 Task: Check a user's "Following" list to see who they're interested in.
Action: Mouse moved to (1126, 126)
Screenshot: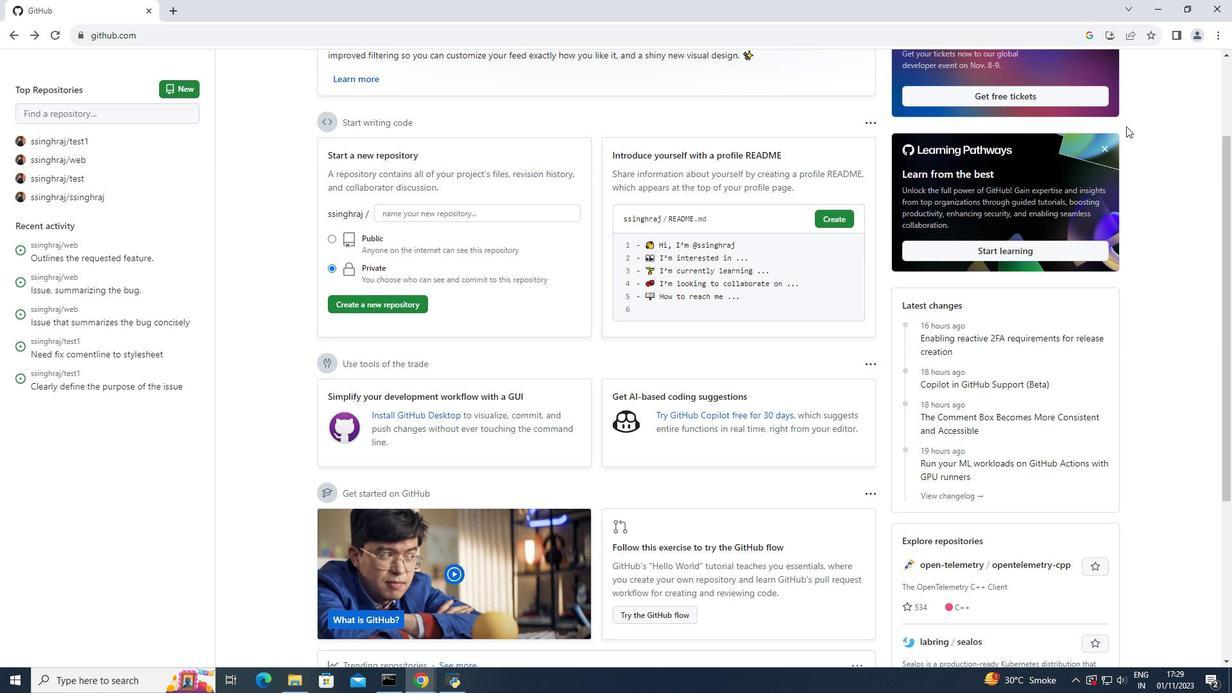 
Action: Mouse scrolled (1126, 127) with delta (0, 0)
Screenshot: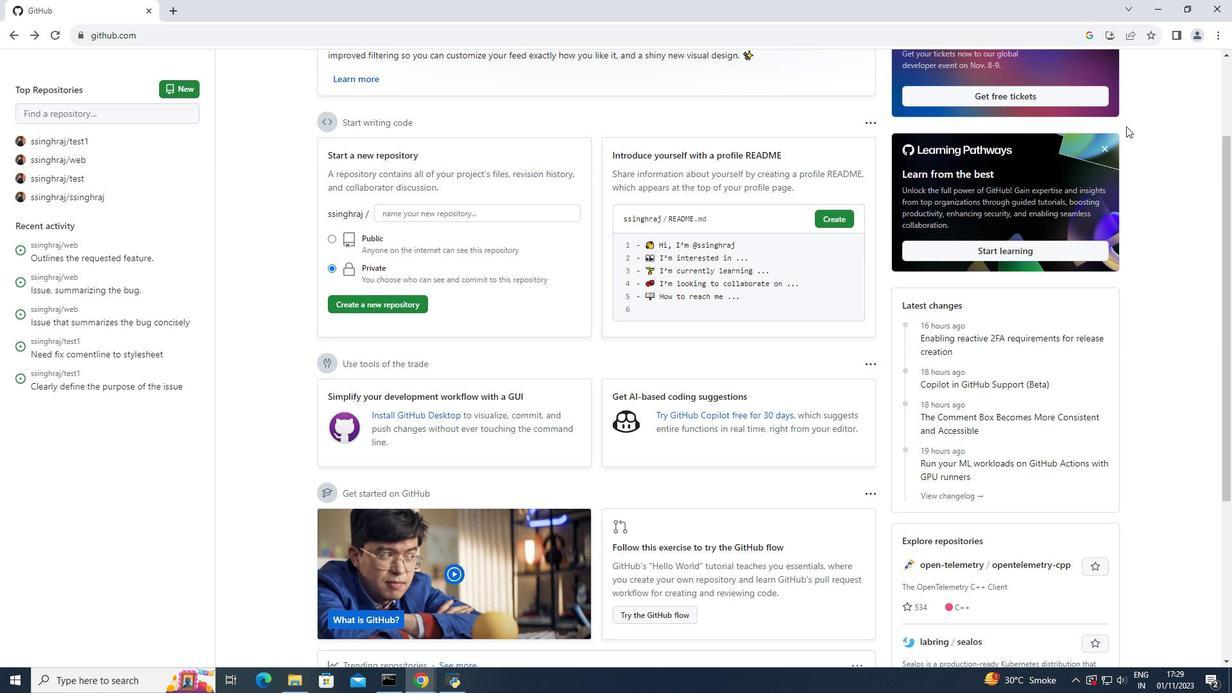 
Action: Mouse scrolled (1126, 127) with delta (0, 0)
Screenshot: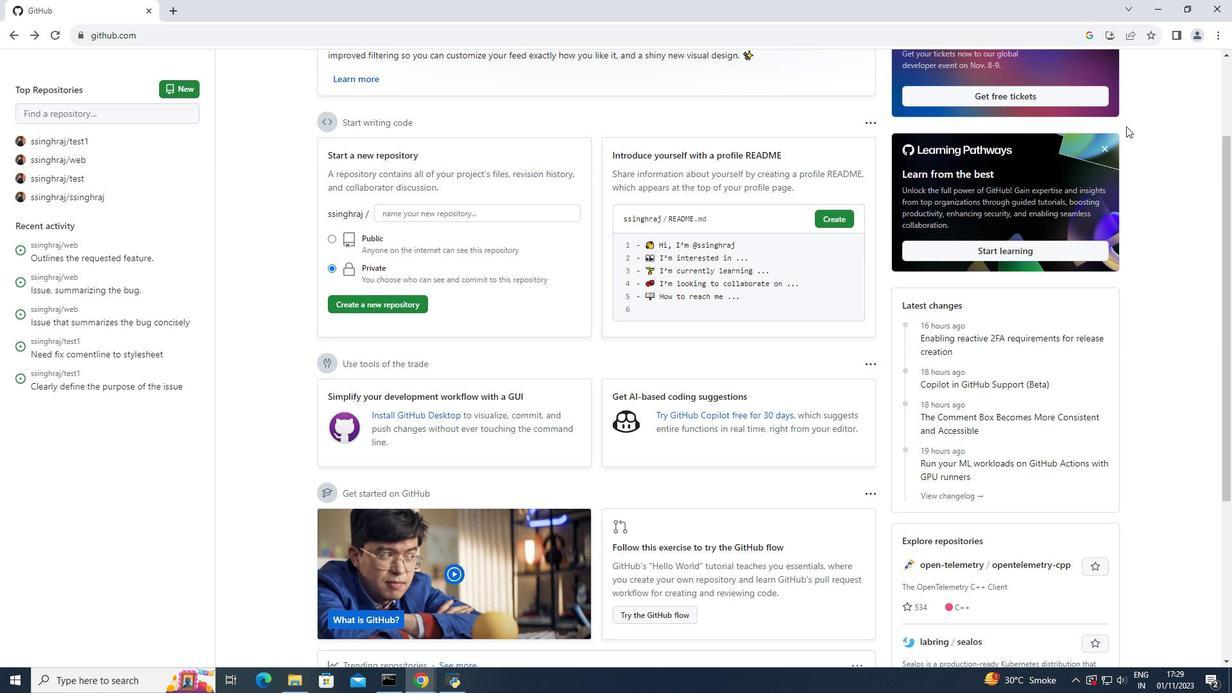 
Action: Mouse scrolled (1126, 127) with delta (0, 0)
Screenshot: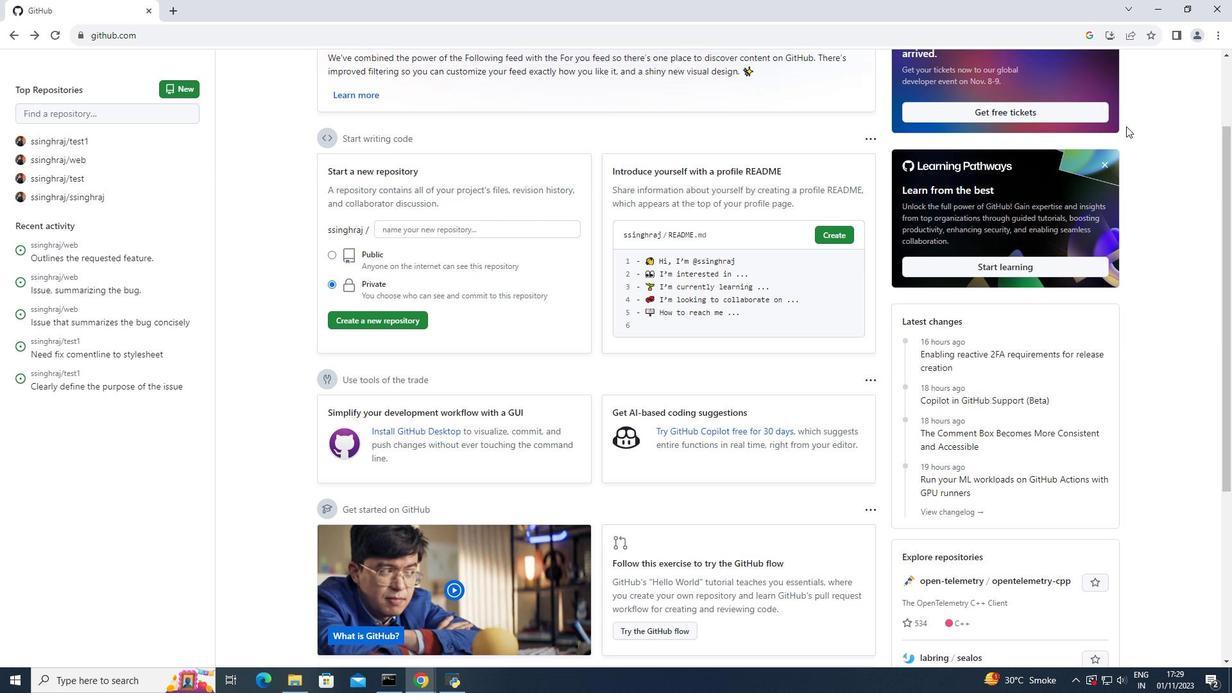 
Action: Mouse moved to (1138, 116)
Screenshot: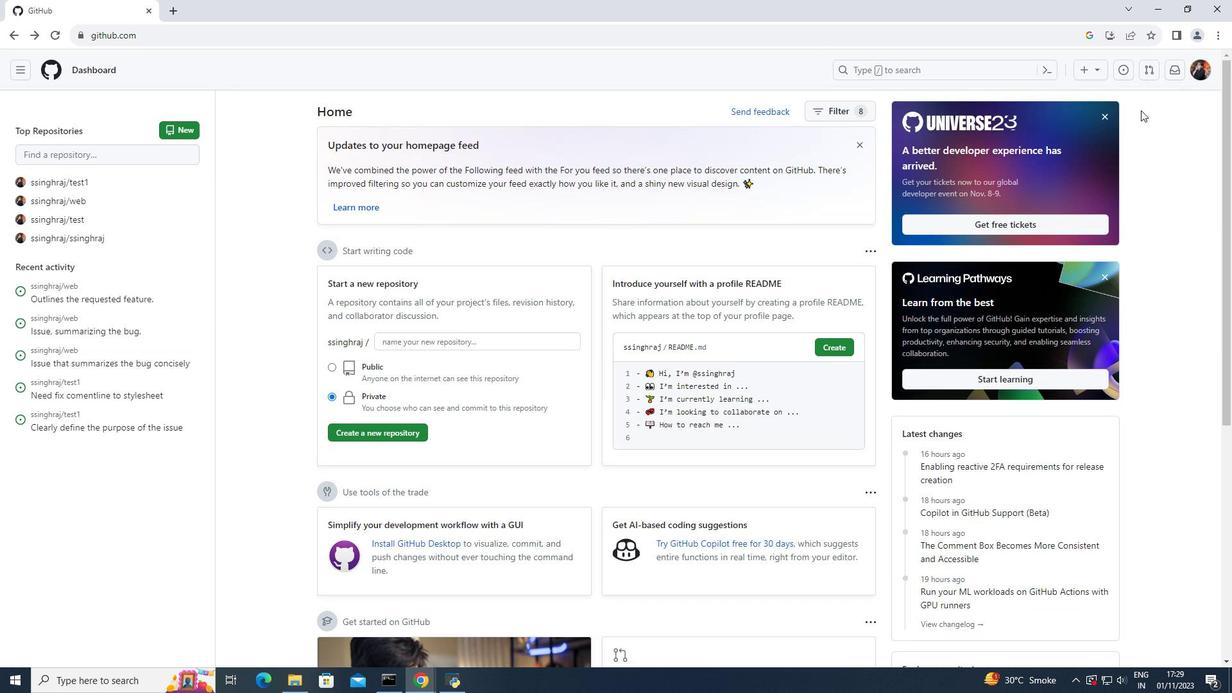 
Action: Mouse scrolled (1138, 116) with delta (0, 0)
Screenshot: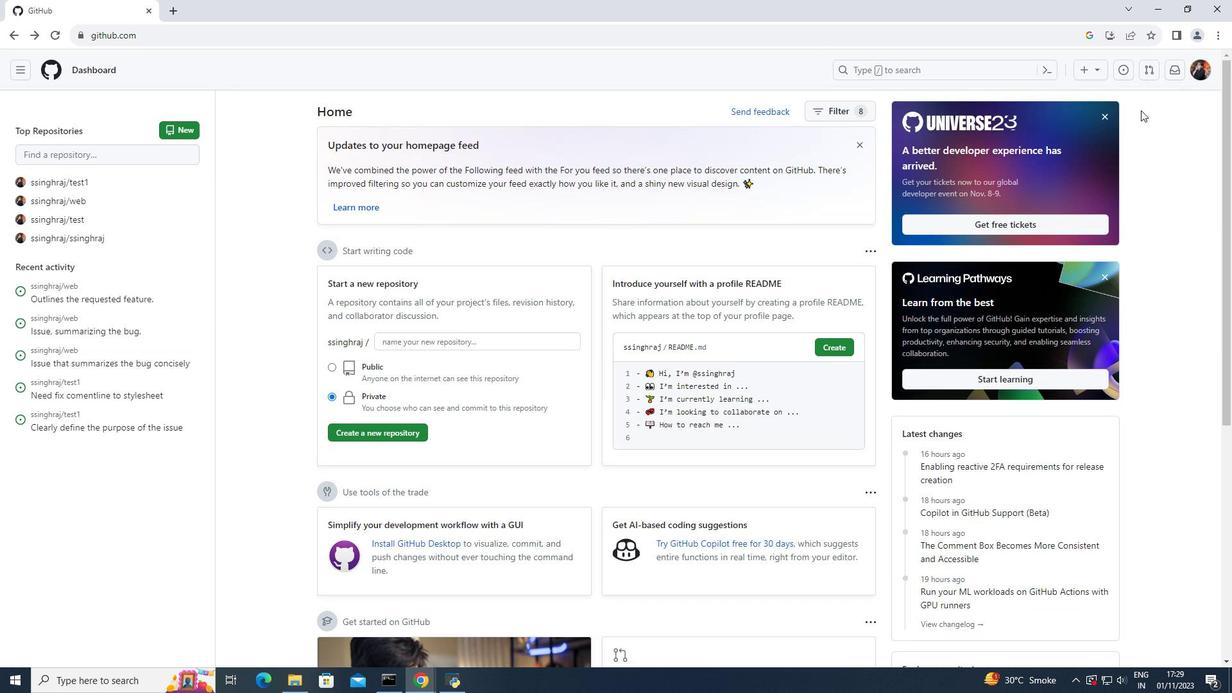 
Action: Mouse moved to (1142, 106)
Screenshot: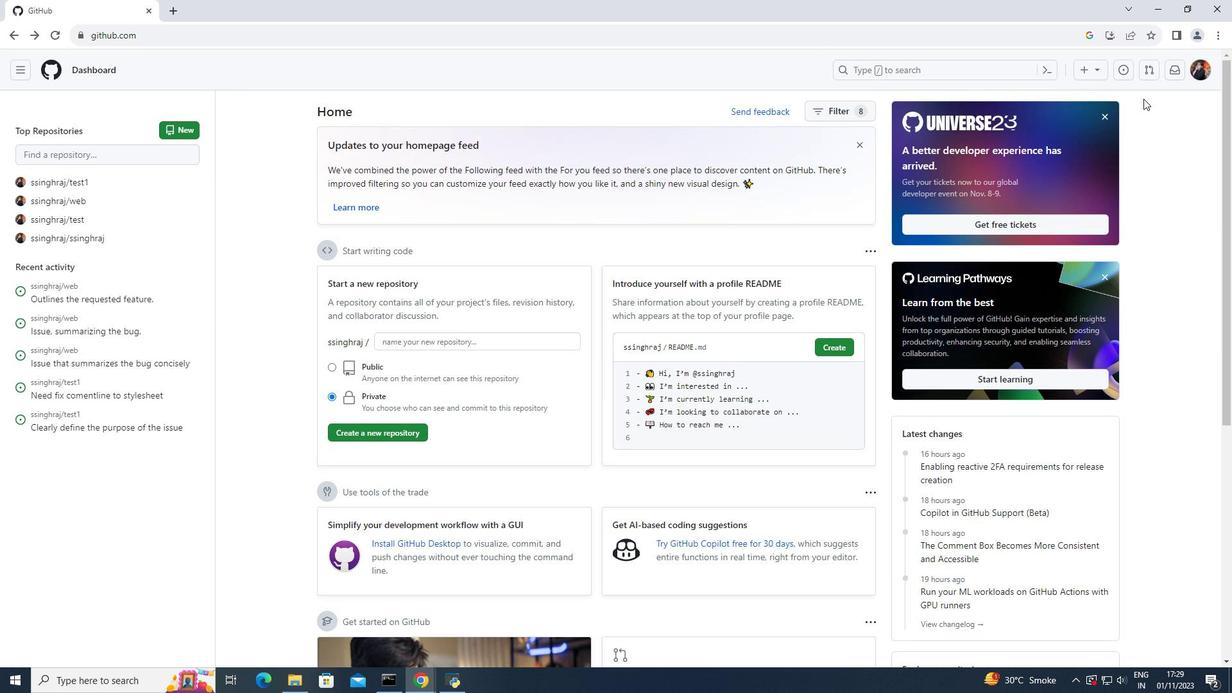 
Action: Mouse scrolled (1142, 107) with delta (0, 0)
Screenshot: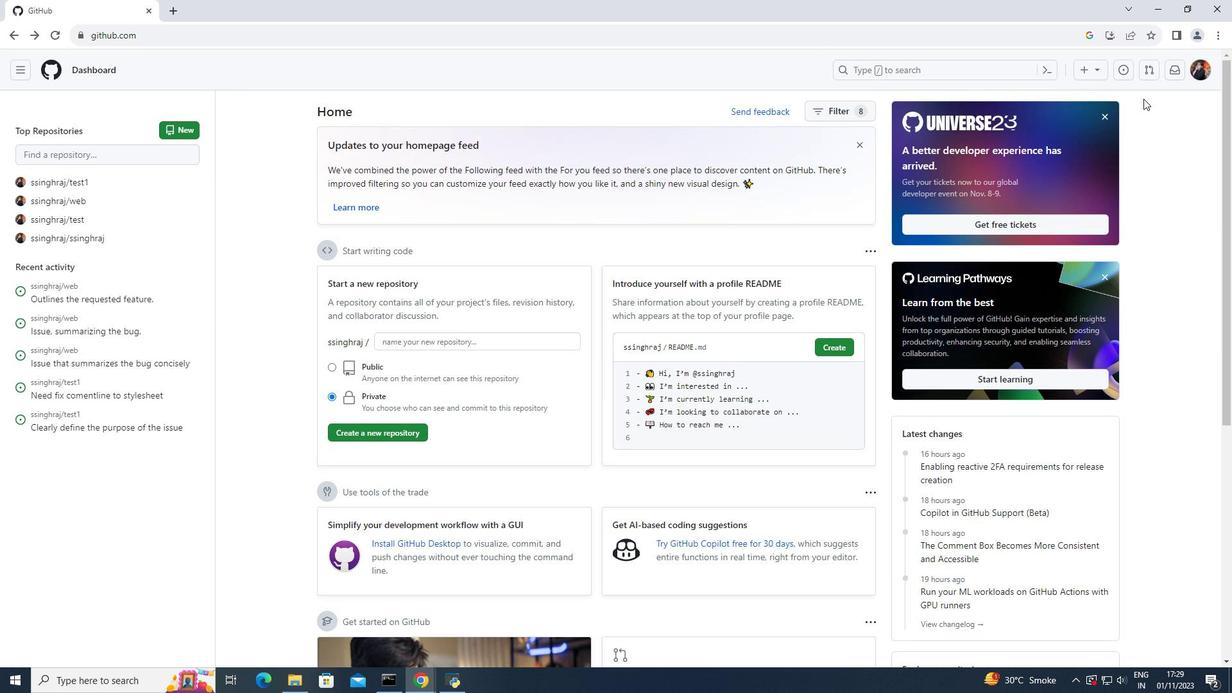 
Action: Mouse moved to (1201, 70)
Screenshot: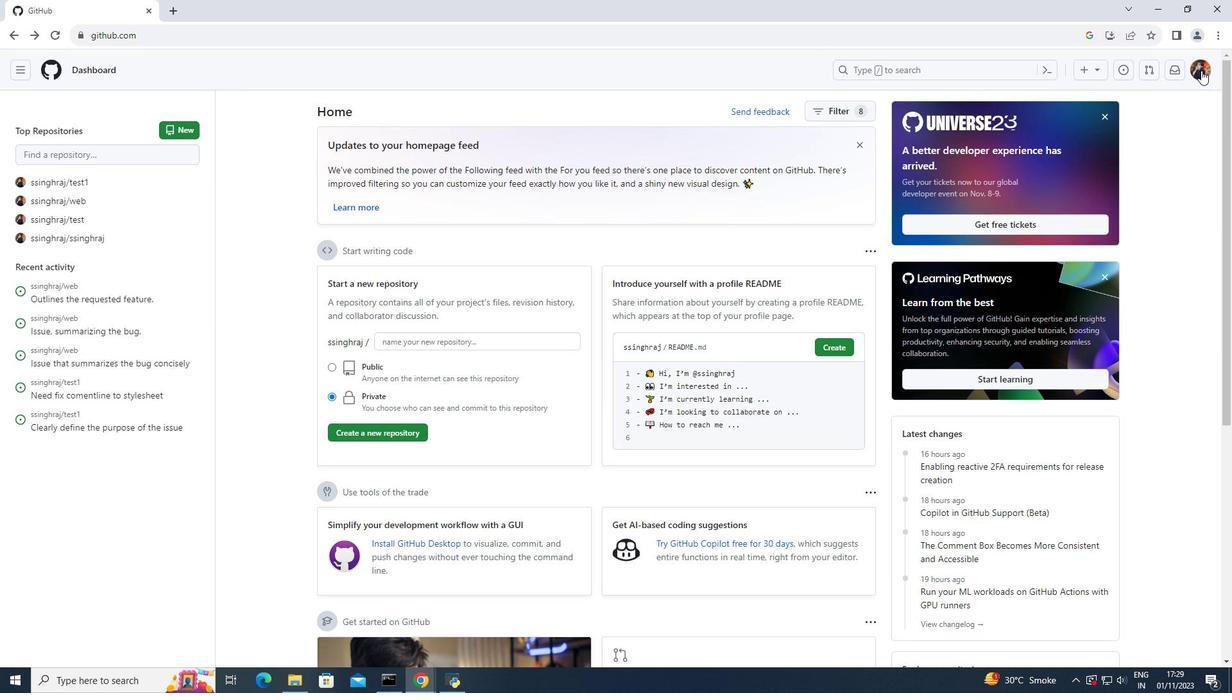 
Action: Mouse pressed left at (1201, 70)
Screenshot: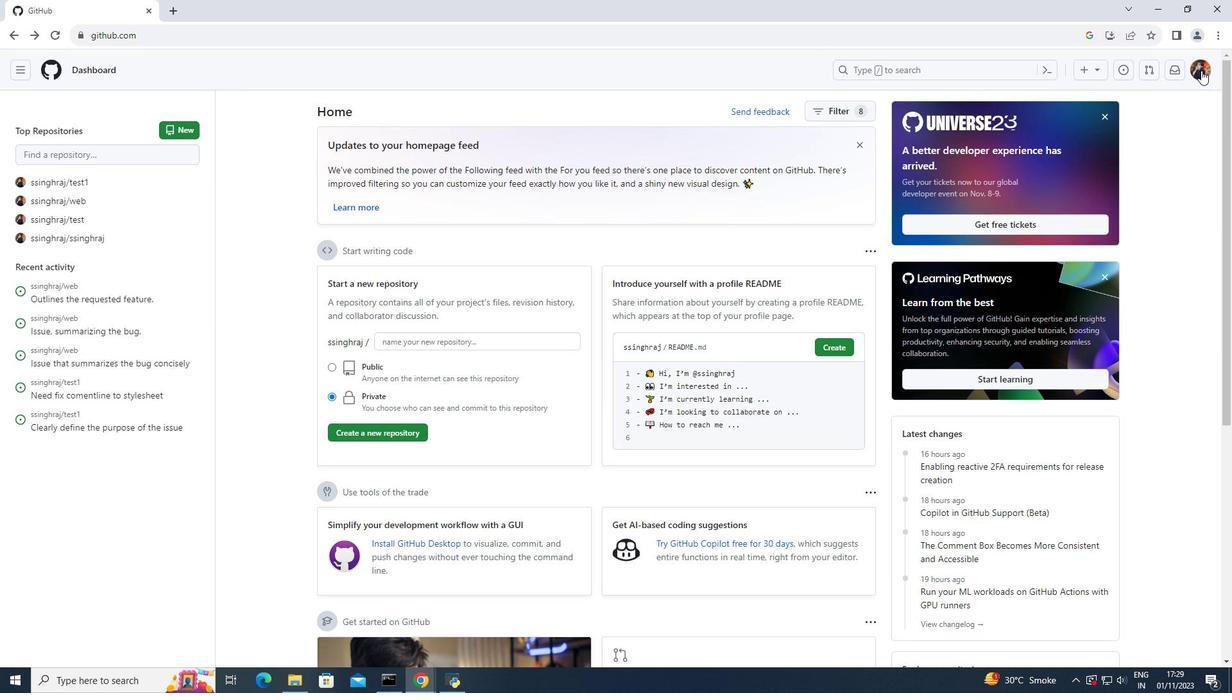 
Action: Mouse moved to (1052, 131)
Screenshot: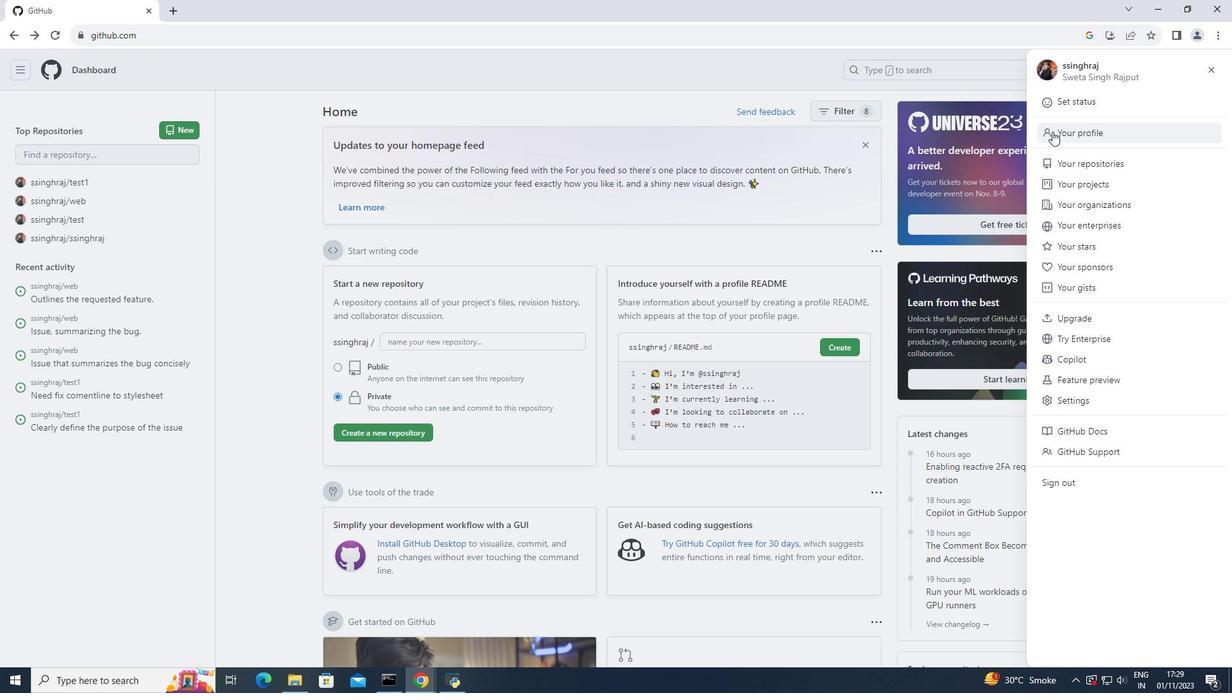 
Action: Mouse pressed left at (1052, 131)
Screenshot: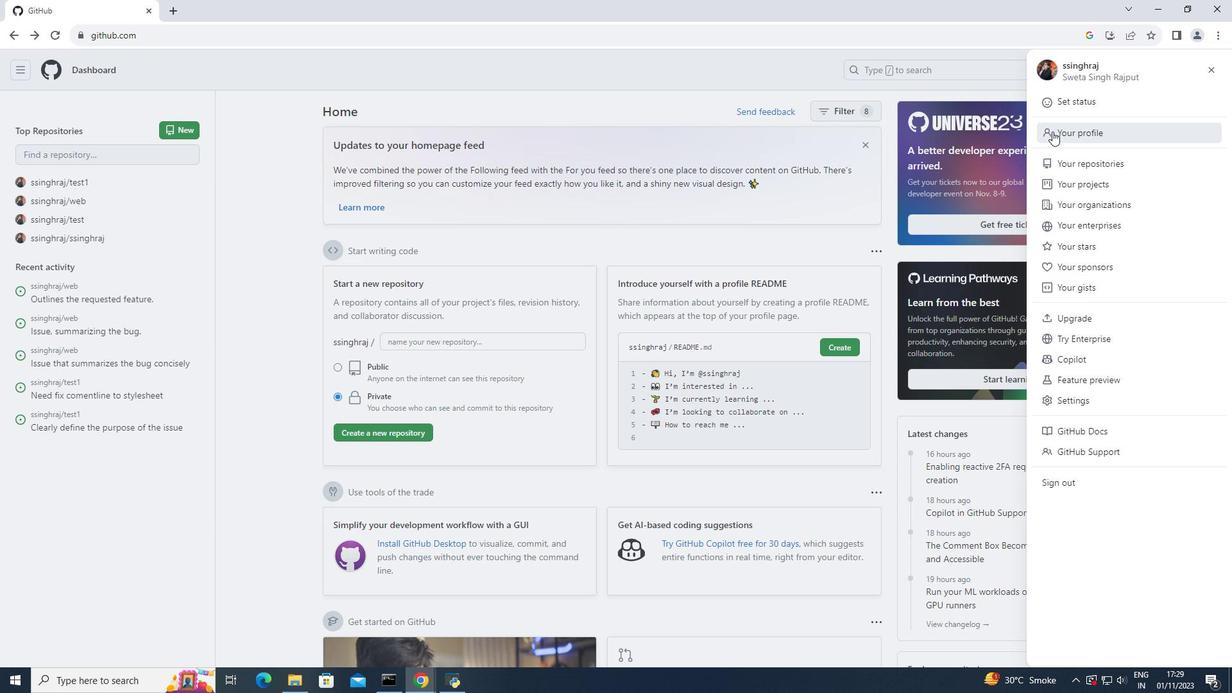 
Action: Mouse moved to (316, 424)
Screenshot: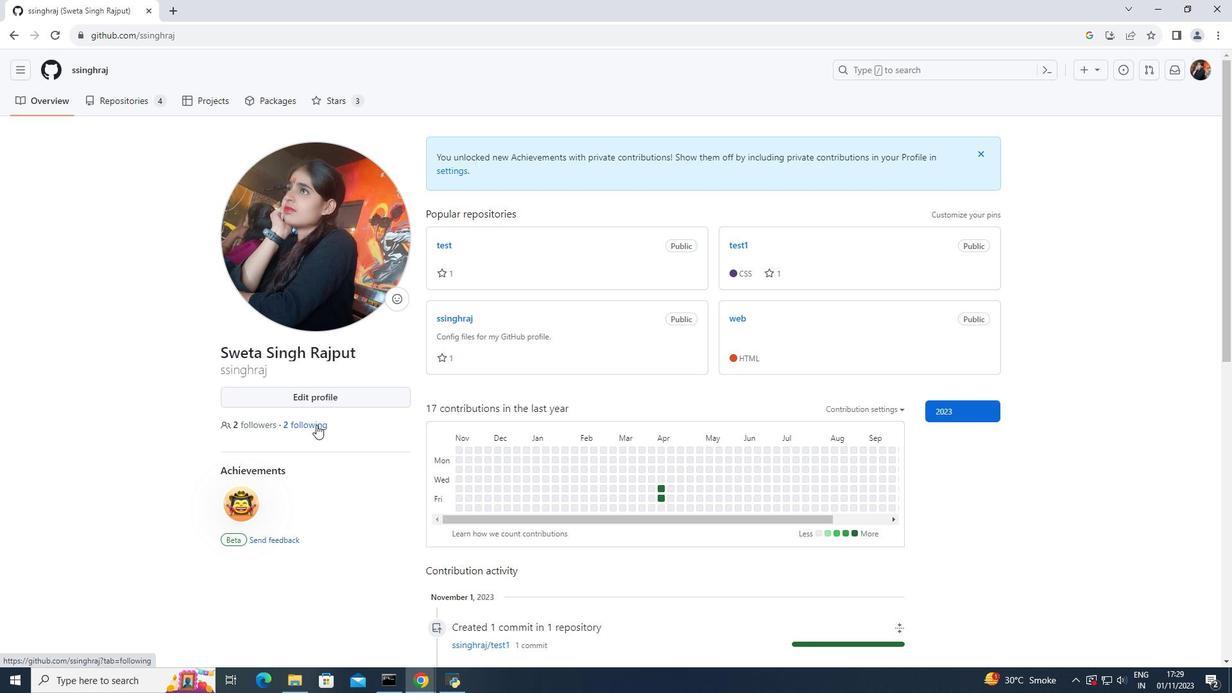 
Action: Mouse pressed left at (316, 424)
Screenshot: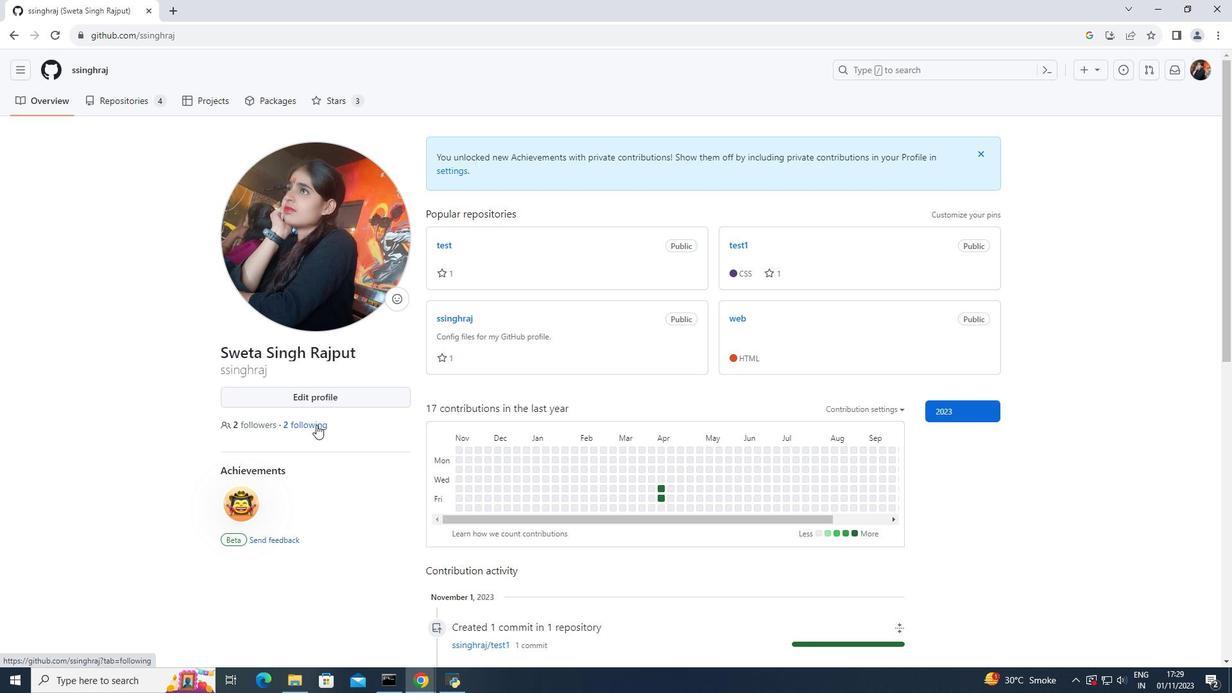 
Action: Mouse moved to (536, 143)
Screenshot: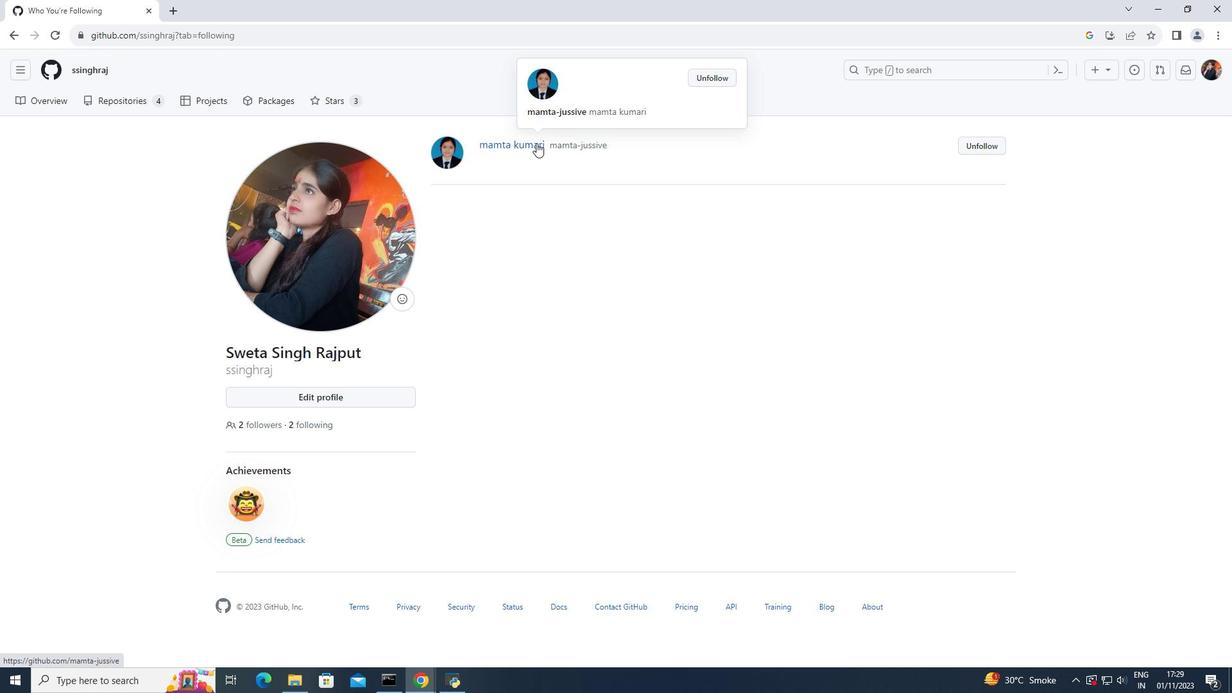 
Action: Mouse pressed left at (536, 143)
Screenshot: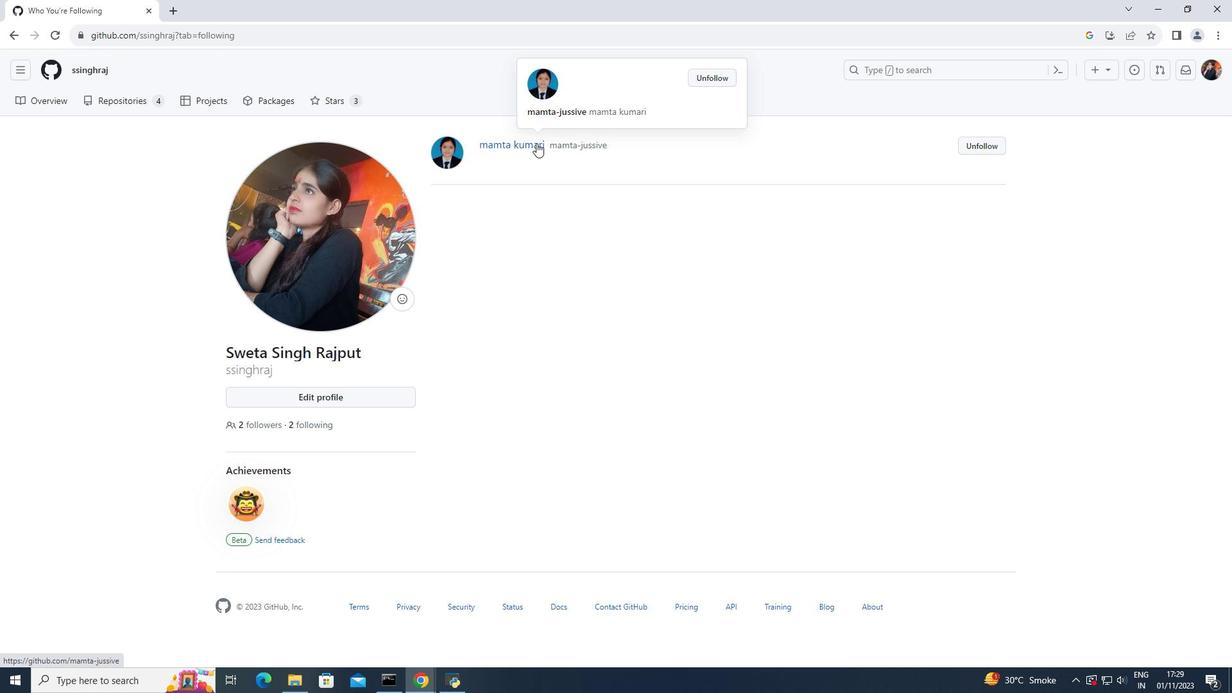 
Action: Mouse moved to (514, 315)
Screenshot: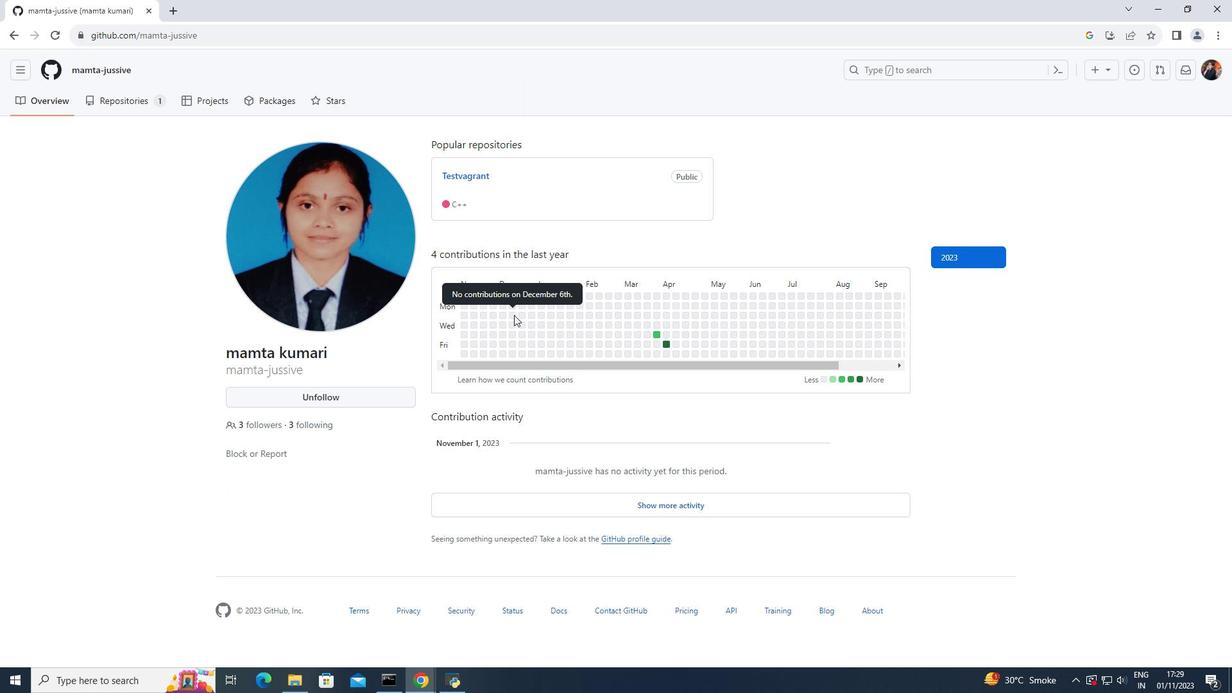
Action: Mouse scrolled (514, 314) with delta (0, 0)
Screenshot: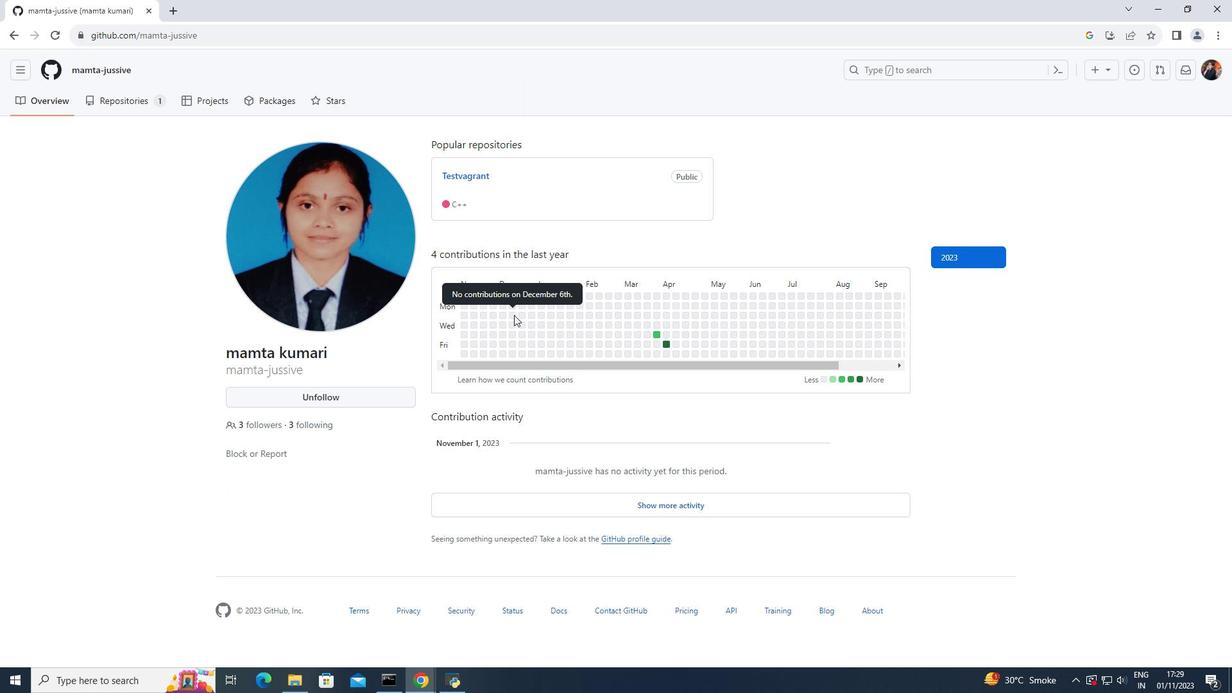 
Action: Mouse scrolled (514, 314) with delta (0, 0)
Screenshot: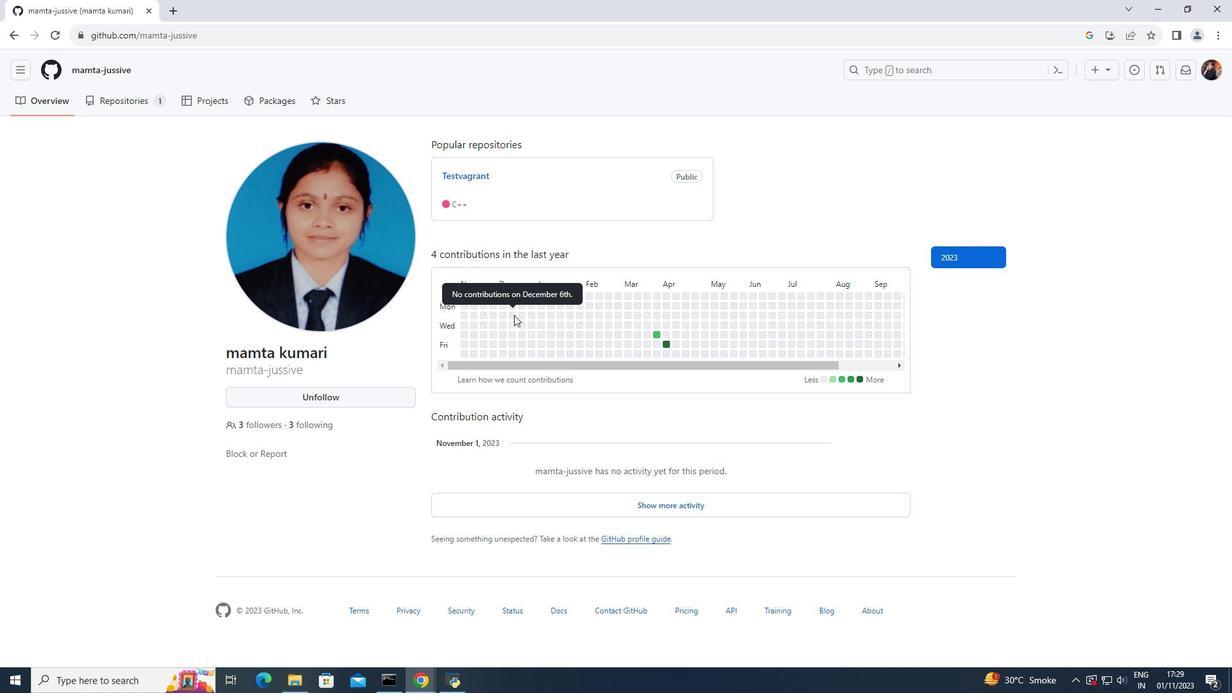 
Action: Mouse moved to (514, 314)
Screenshot: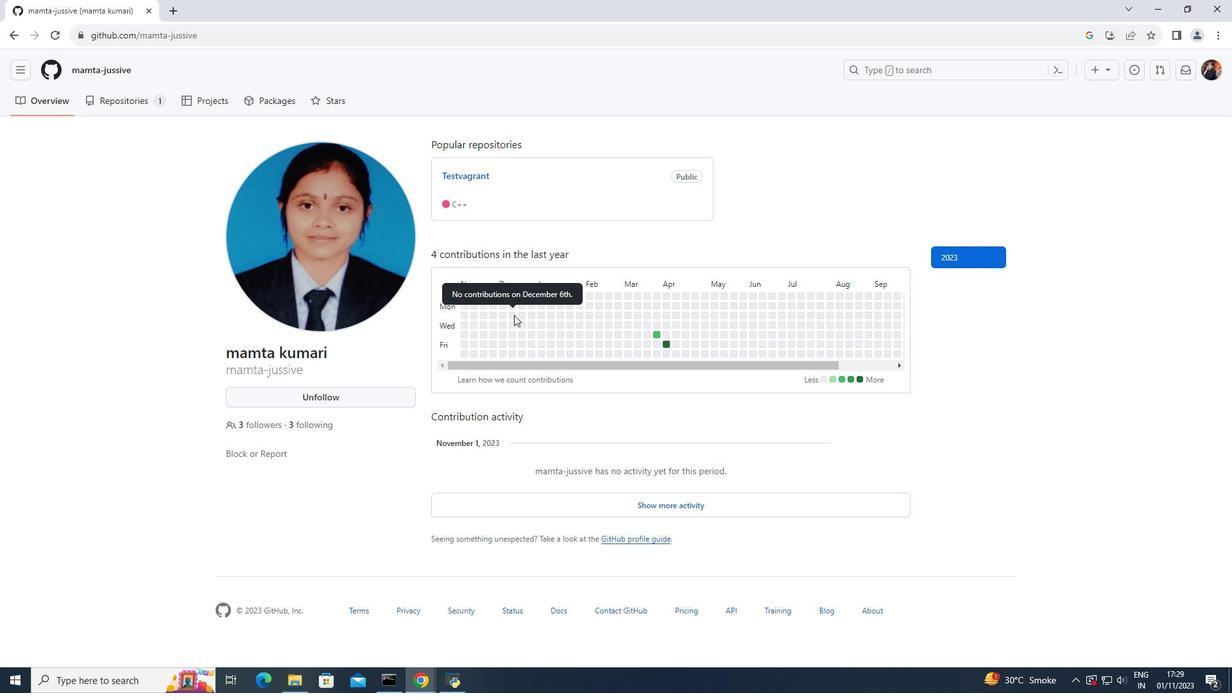 
Action: Mouse scrolled (514, 313) with delta (0, 0)
Screenshot: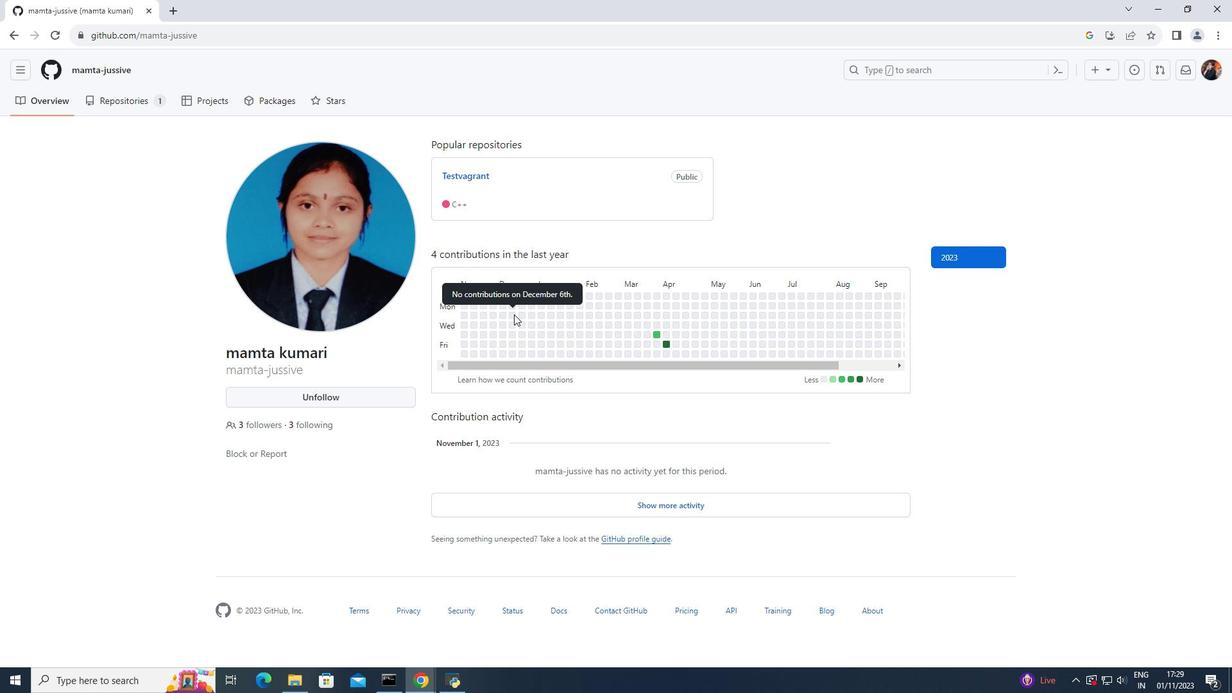 
Action: Mouse scrolled (514, 313) with delta (0, 0)
Screenshot: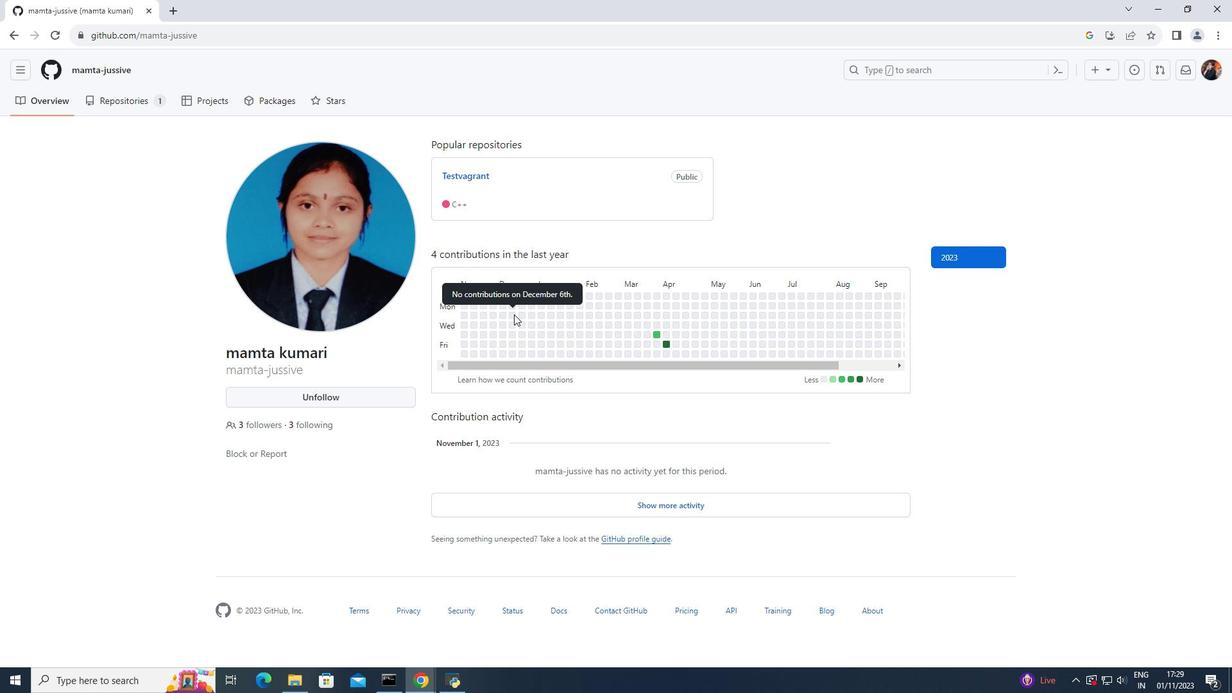 
Action: Mouse moved to (660, 505)
Screenshot: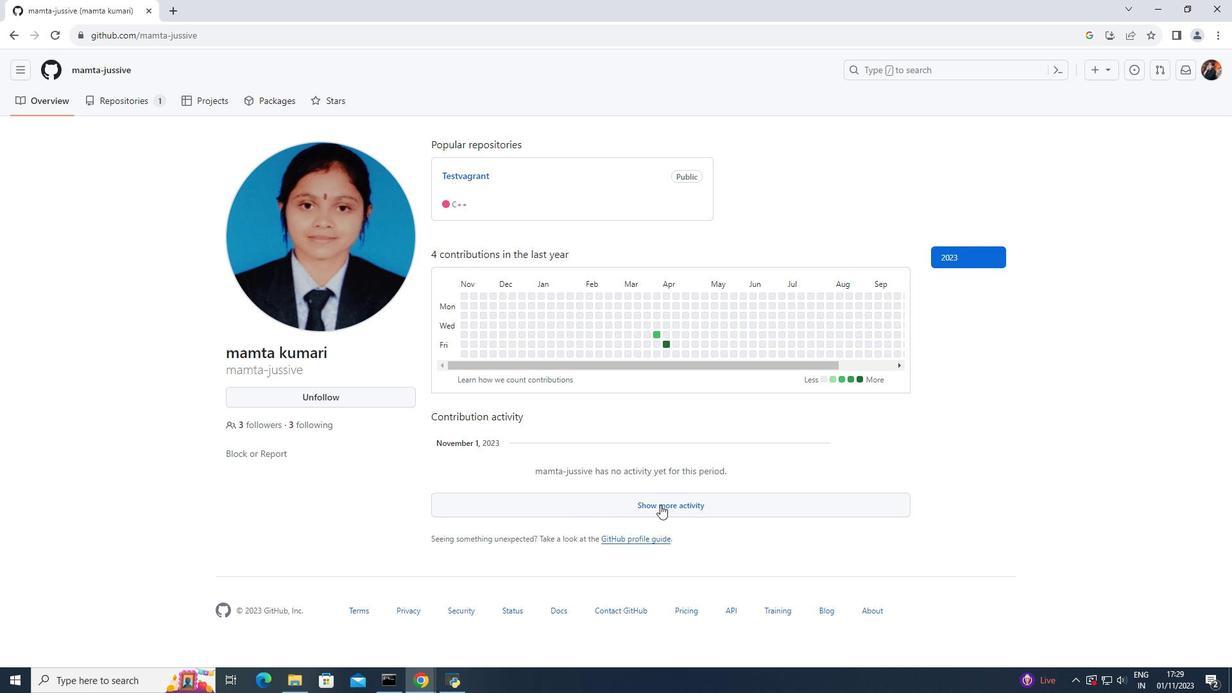 
Action: Mouse pressed left at (660, 505)
Screenshot: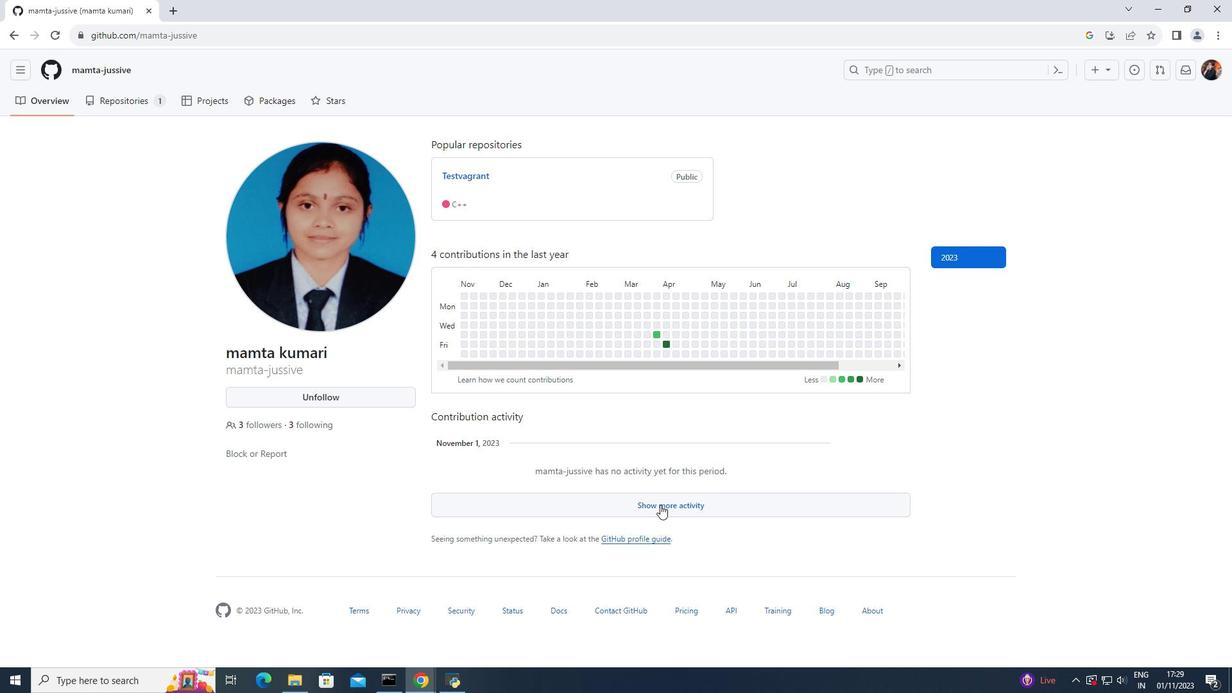 
Action: Mouse moved to (868, 383)
Screenshot: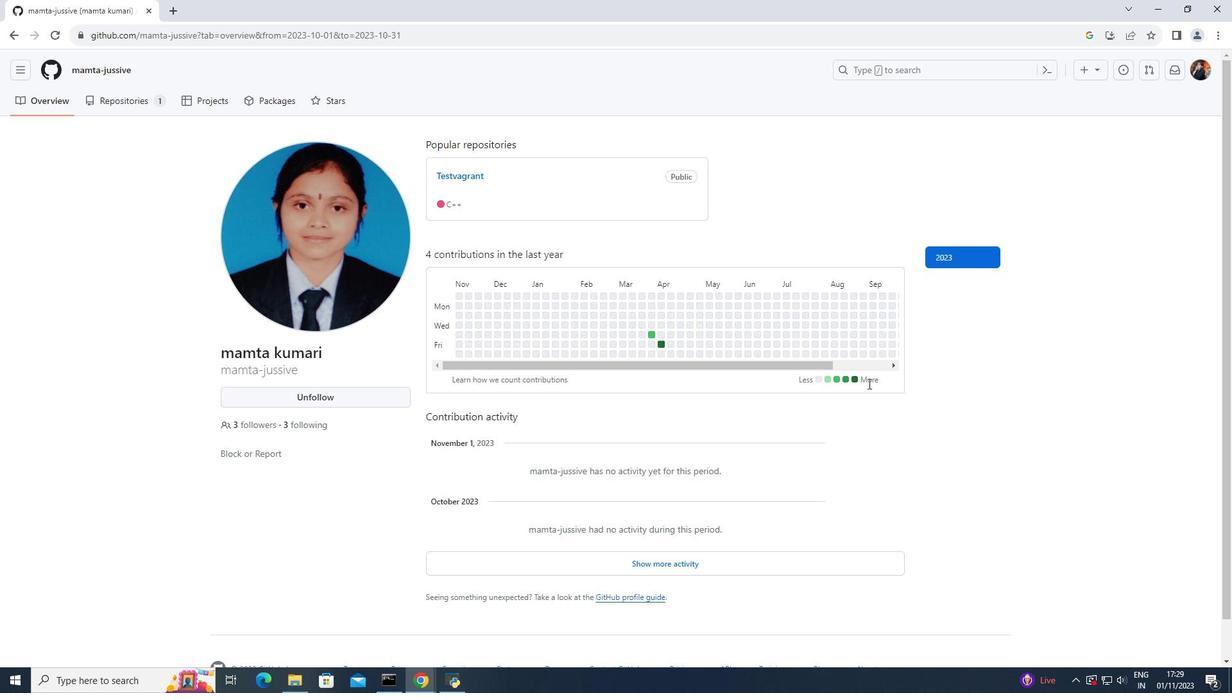 
Action: Mouse pressed left at (868, 383)
Screenshot: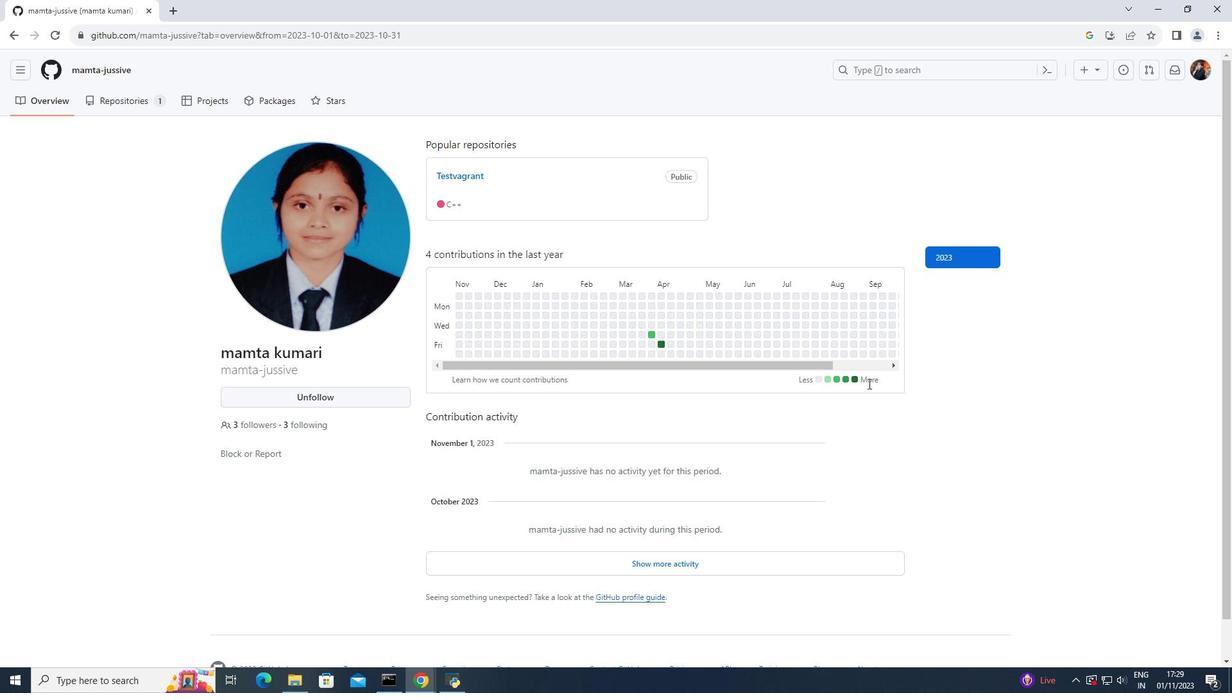 
Action: Mouse moved to (894, 366)
Screenshot: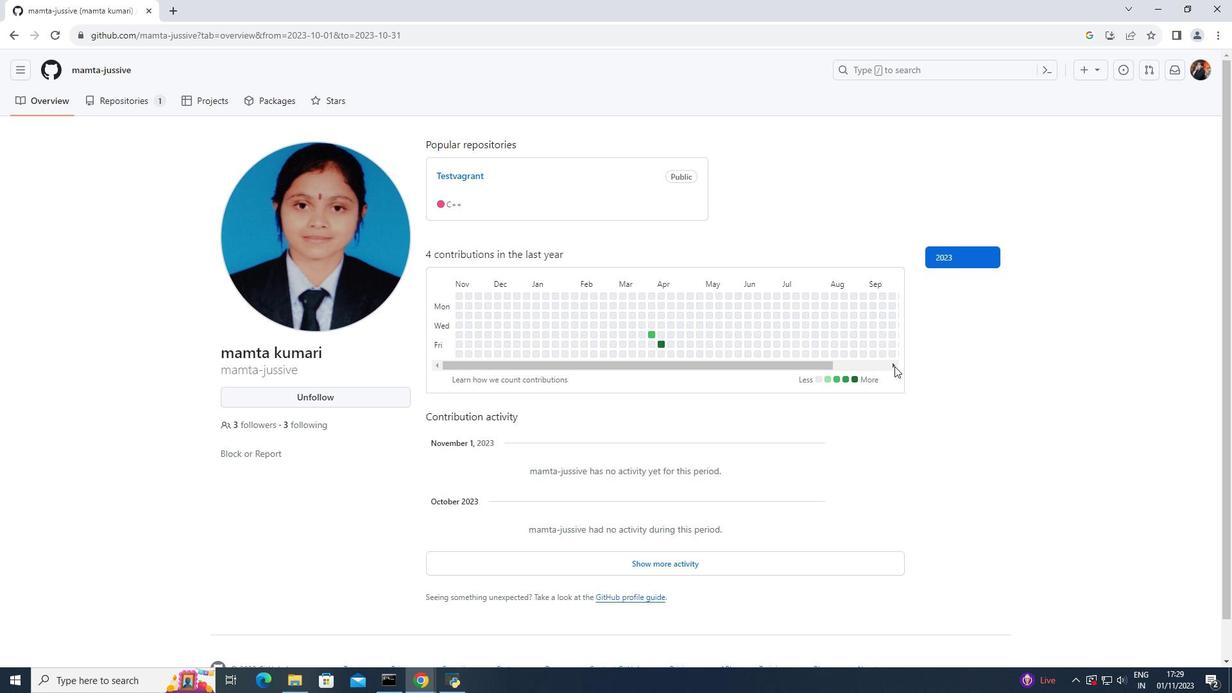 
Action: Mouse pressed left at (894, 366)
Screenshot: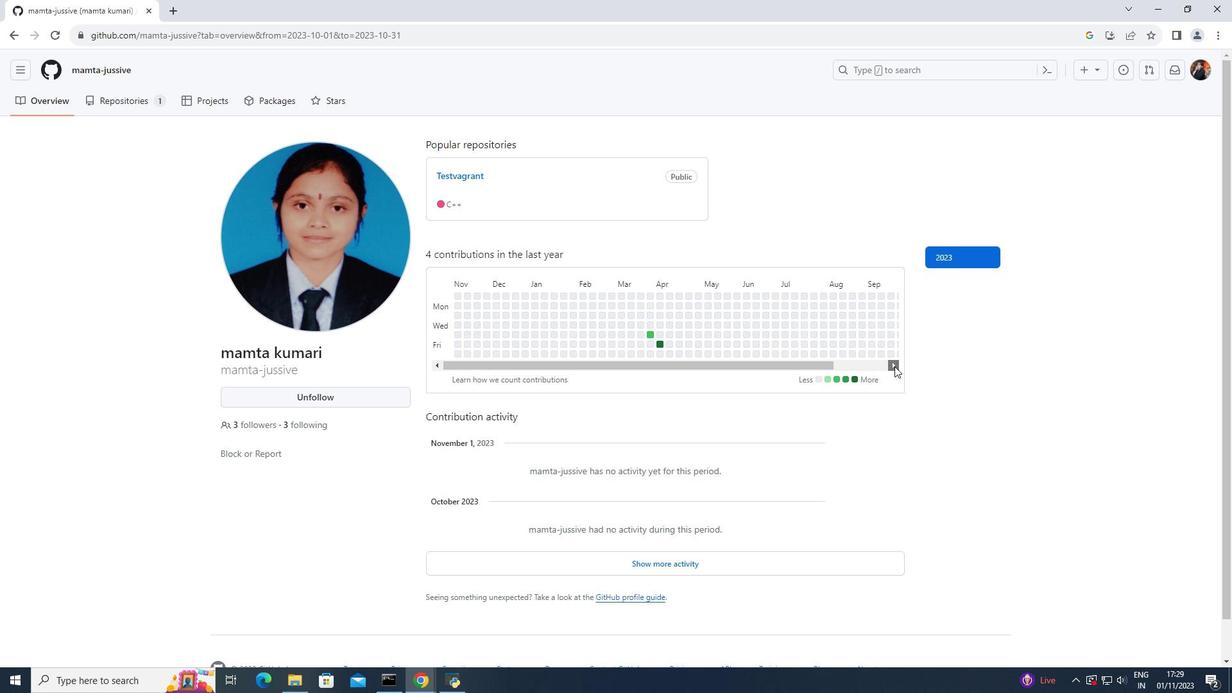 
Action: Mouse moved to (894, 365)
Screenshot: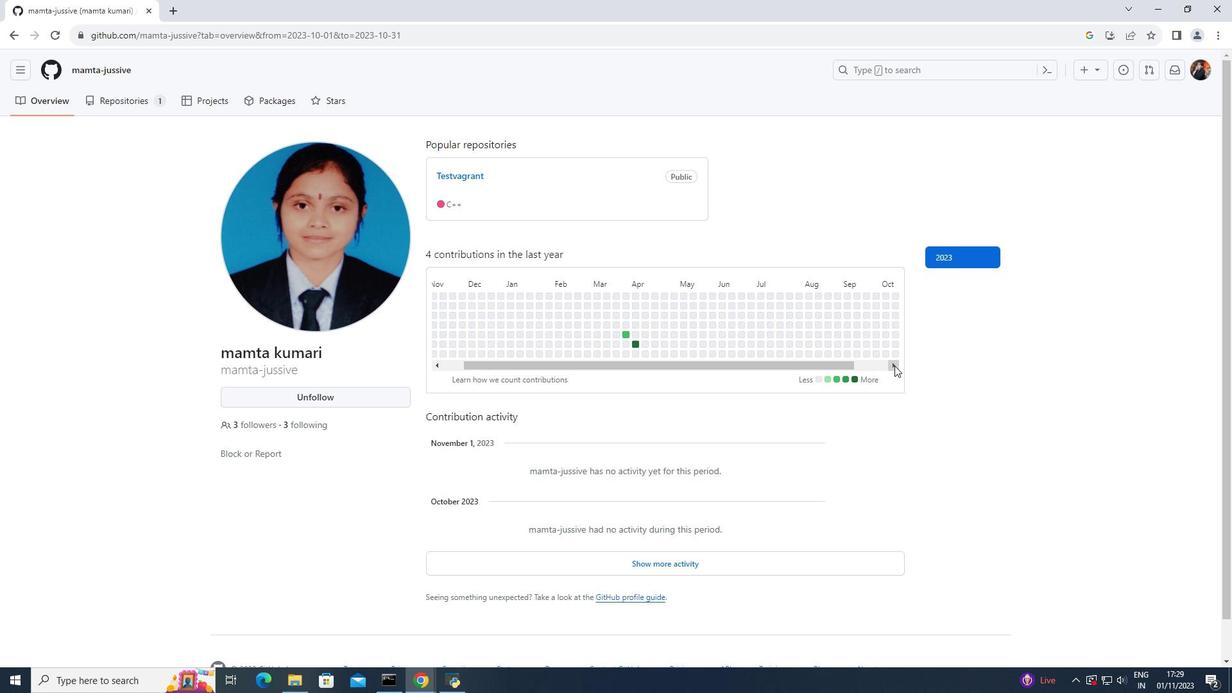 
Action: Mouse pressed left at (894, 365)
Screenshot: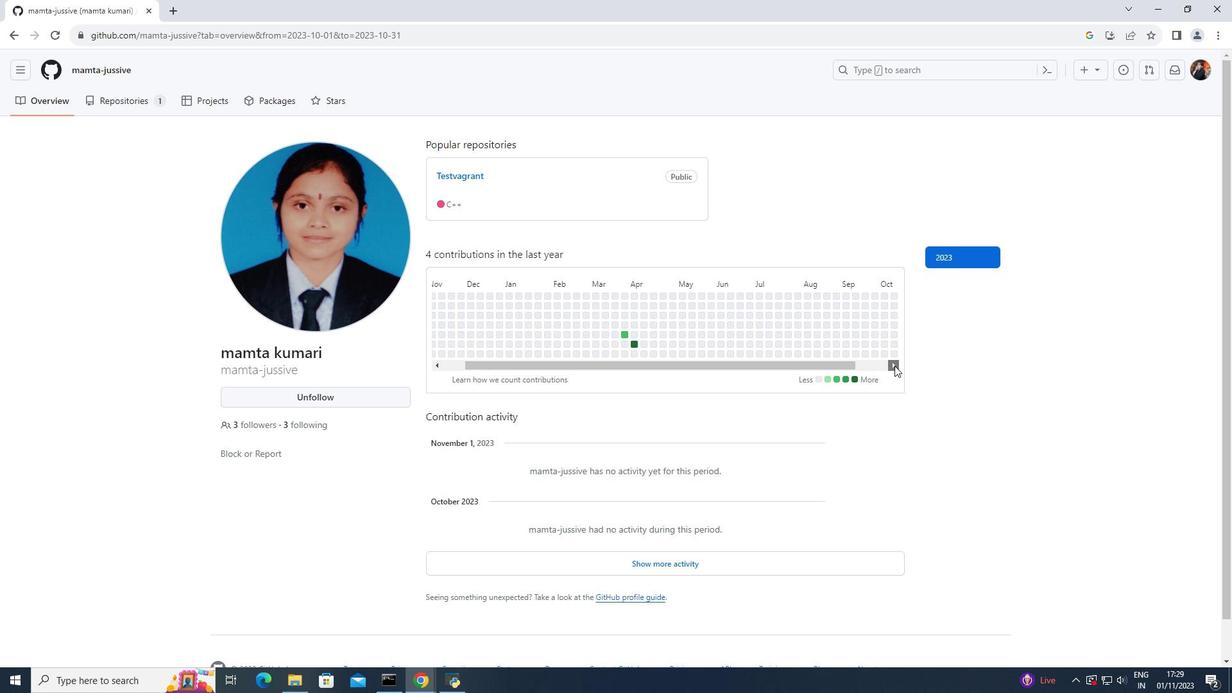 
Action: Mouse pressed left at (894, 365)
Screenshot: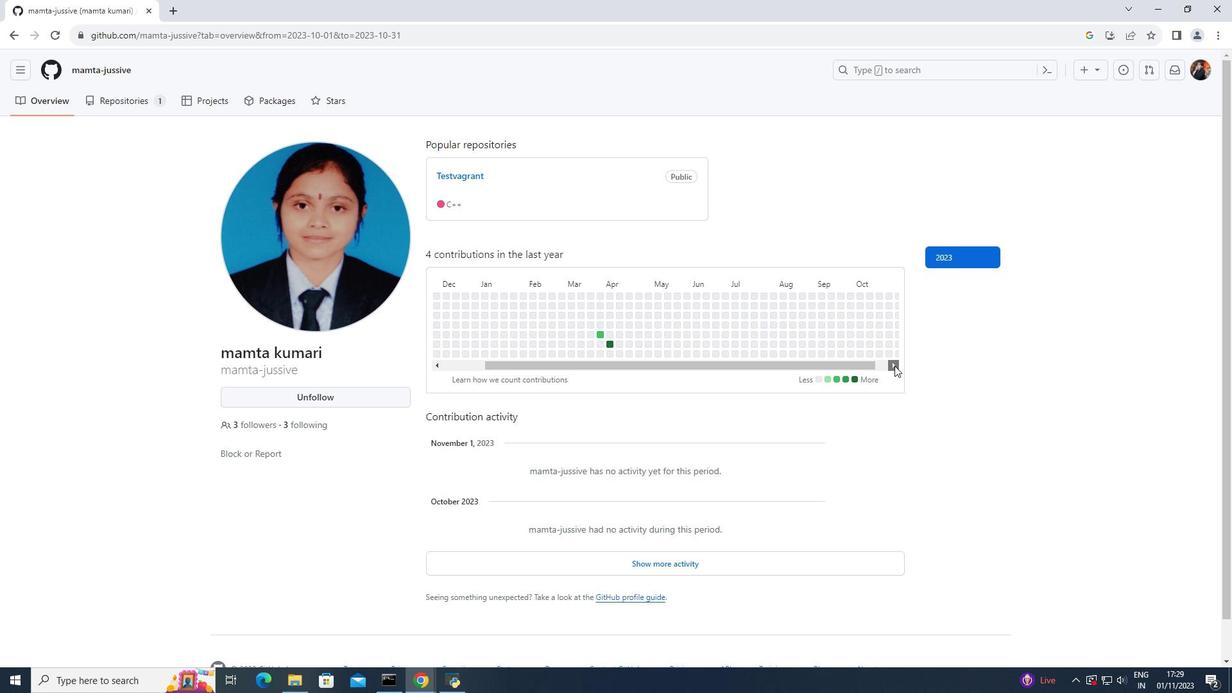 
Action: Mouse pressed left at (894, 365)
Screenshot: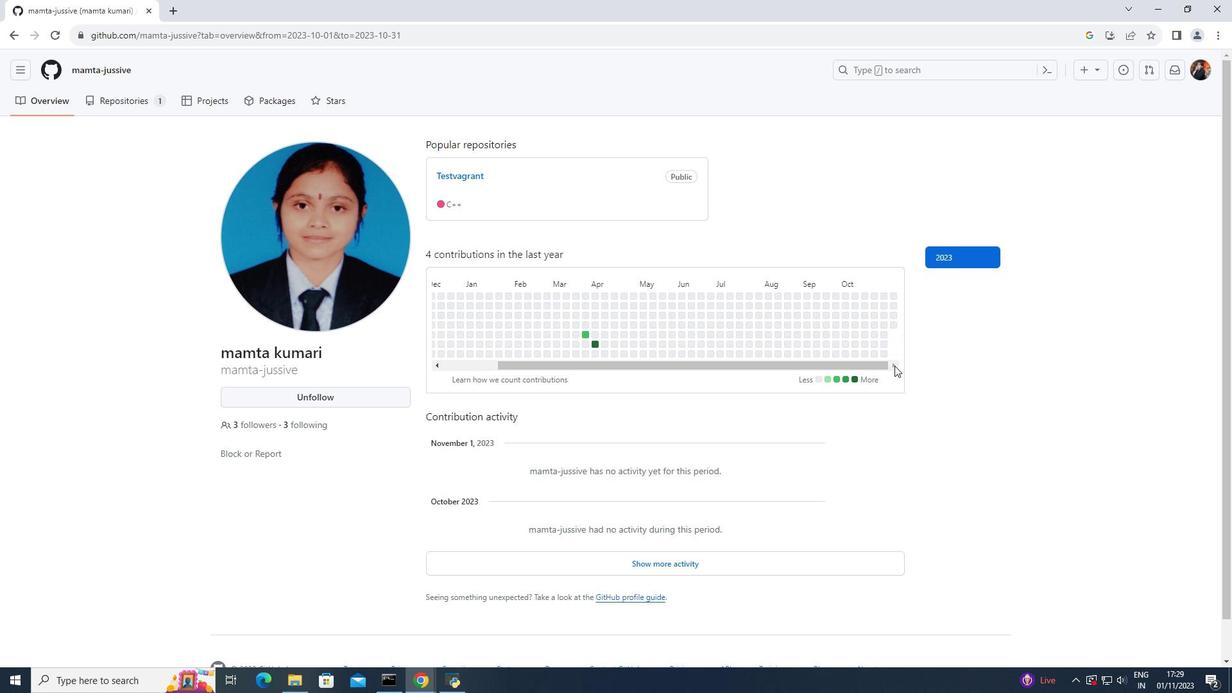 
Action: Mouse moved to (447, 174)
Screenshot: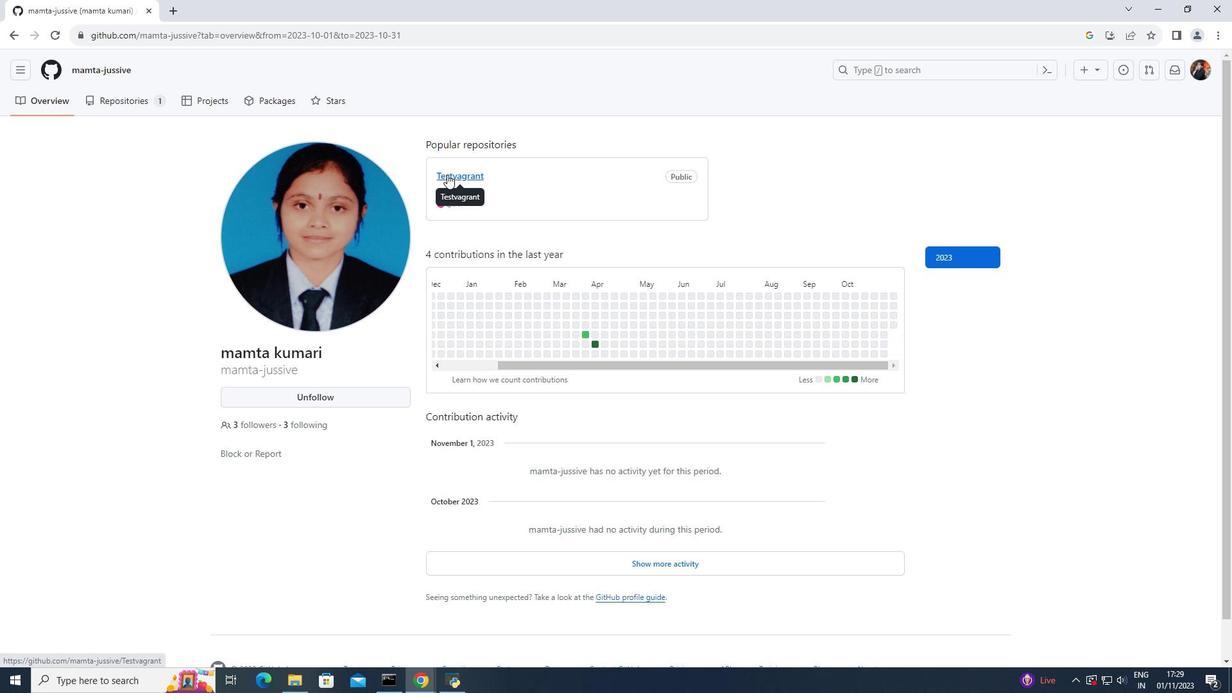 
Action: Mouse pressed left at (447, 174)
Screenshot: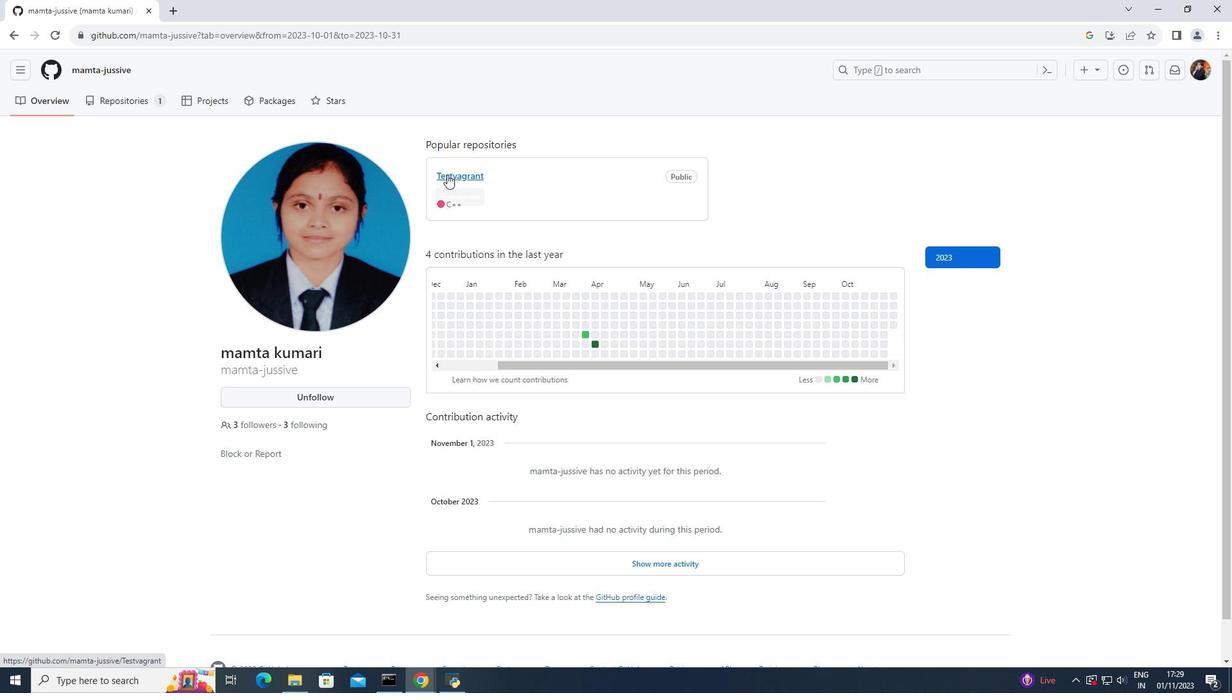 
Action: Mouse moved to (527, 339)
Screenshot: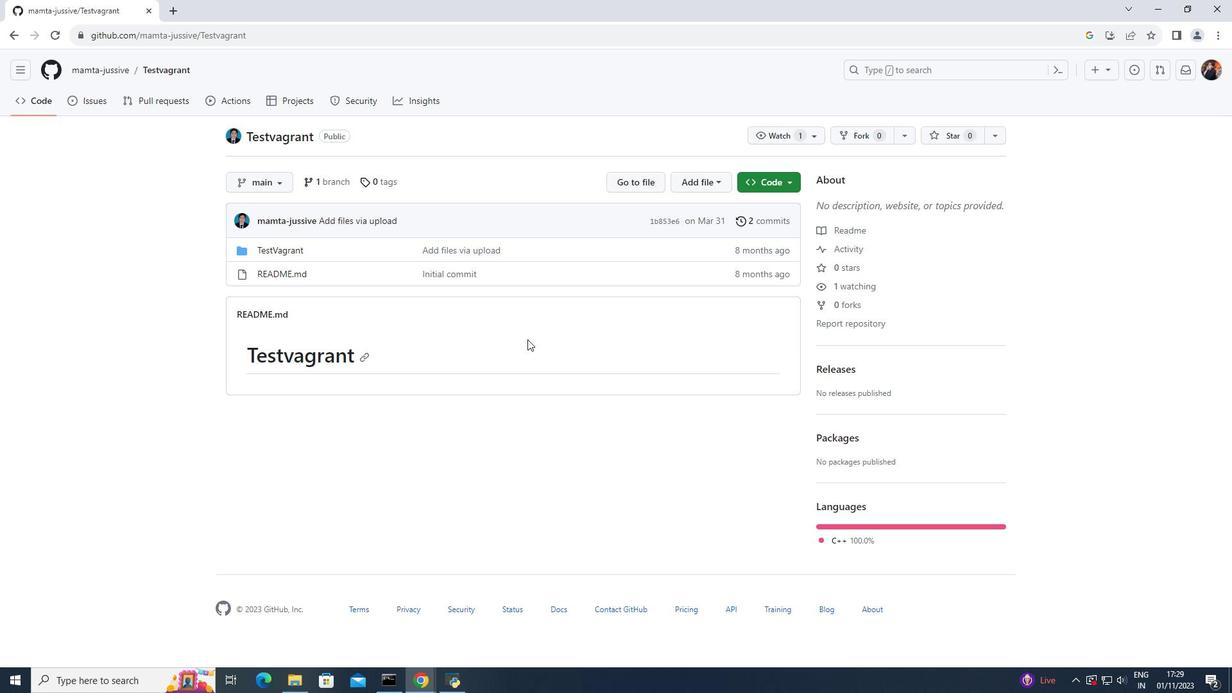 
